 Task: Measure the distance between Phoenix and Albuquerque.
Action: Mouse moved to (216, 57)
Screenshot: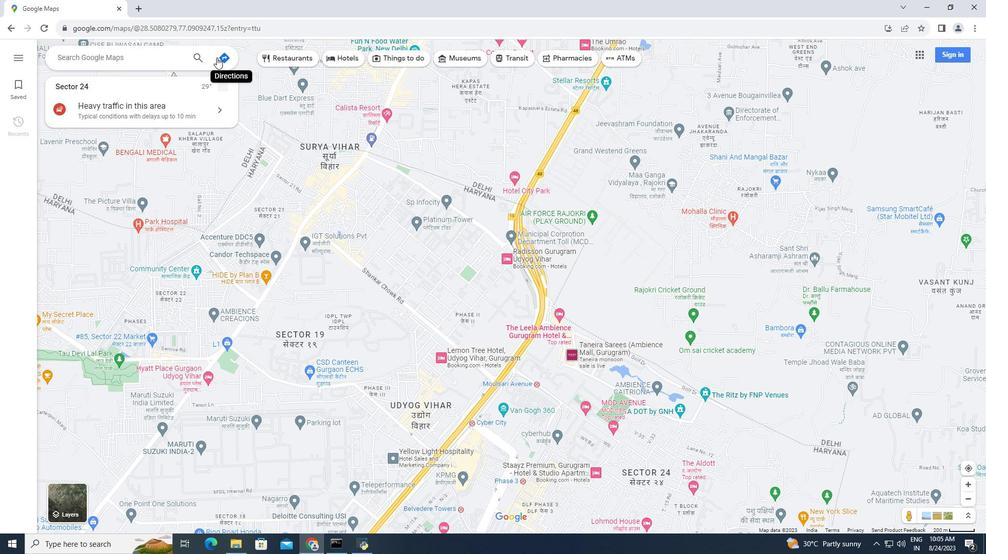 
Action: Mouse pressed left at (216, 57)
Screenshot: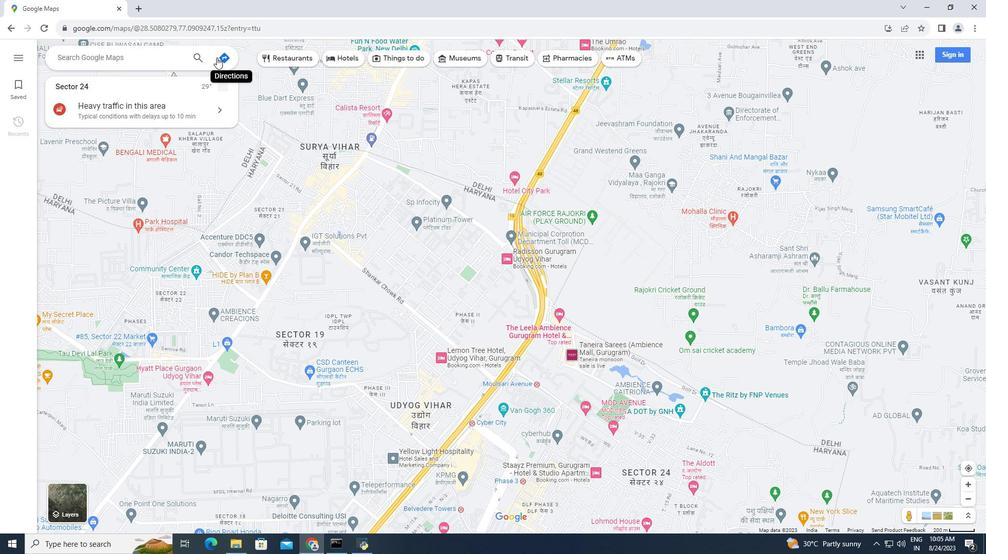 
Action: Mouse moved to (160, 86)
Screenshot: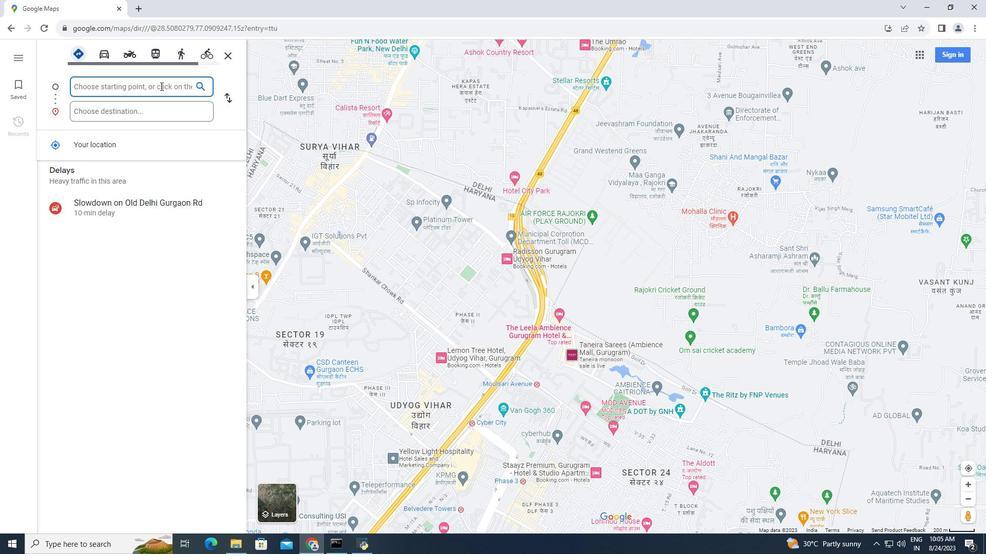 
Action: Mouse pressed left at (160, 86)
Screenshot: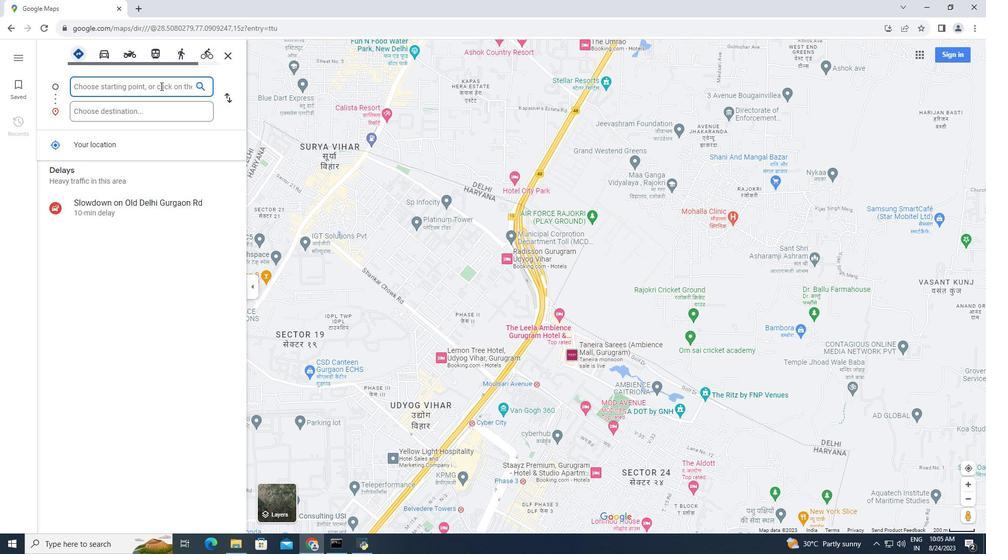 
Action: Mouse moved to (160, 86)
Screenshot: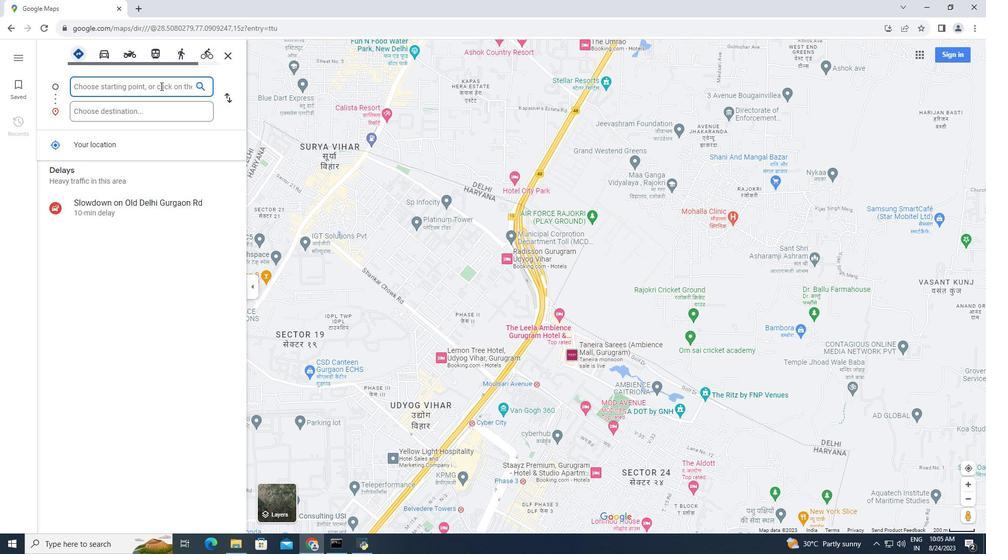 
Action: Key pressed <Key.caps_lock>P<Key.caps_lock>j<Key.backspace>hoenix<Key.tab>
Screenshot: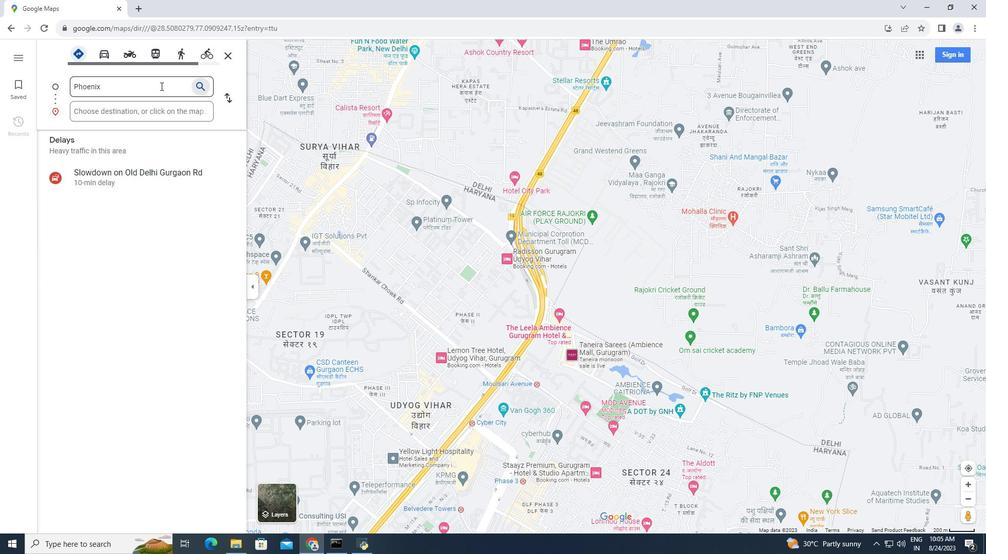
Action: Mouse moved to (154, 107)
Screenshot: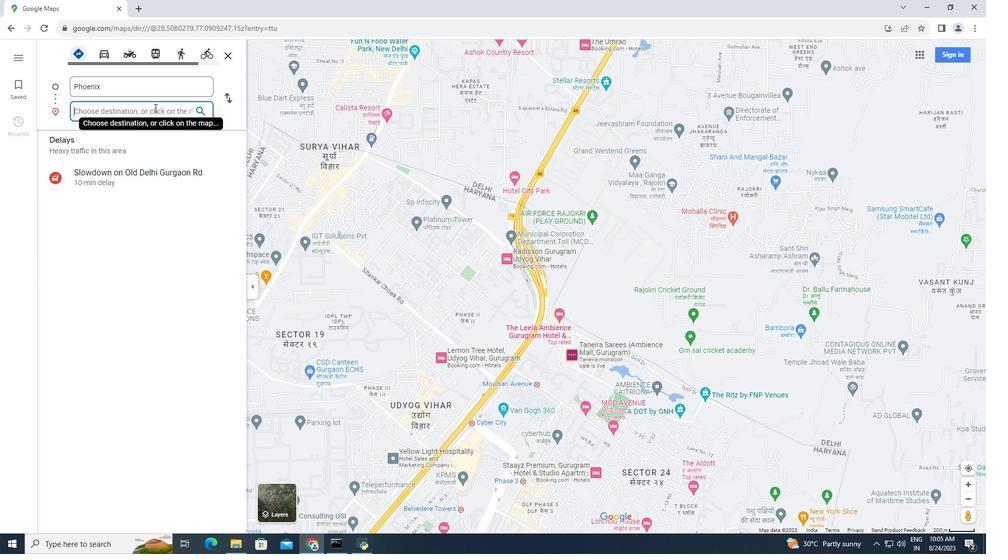 
Action: Mouse pressed left at (154, 107)
Screenshot: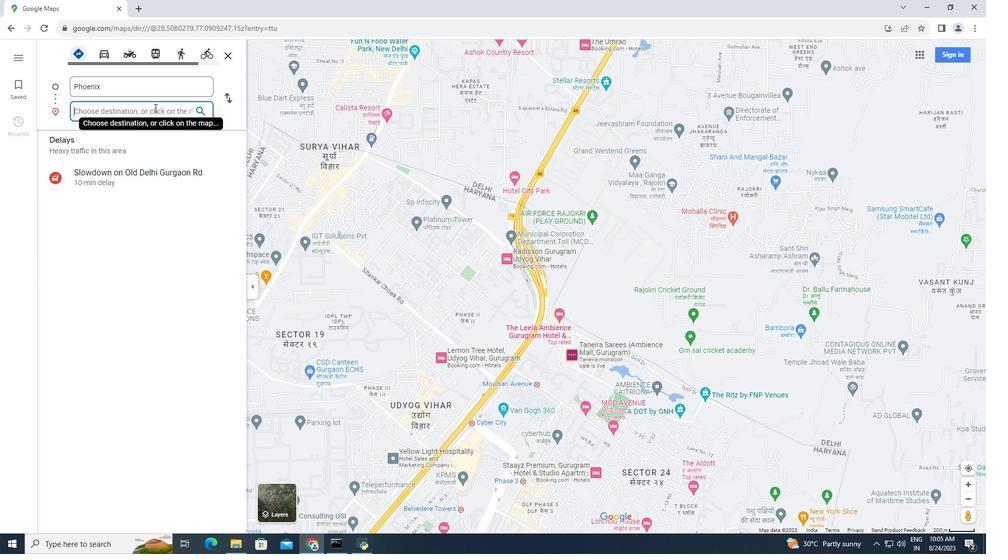 
Action: Key pressed <Key.caps_lock>A<Key.caps_lock>lbuquerque
Screenshot: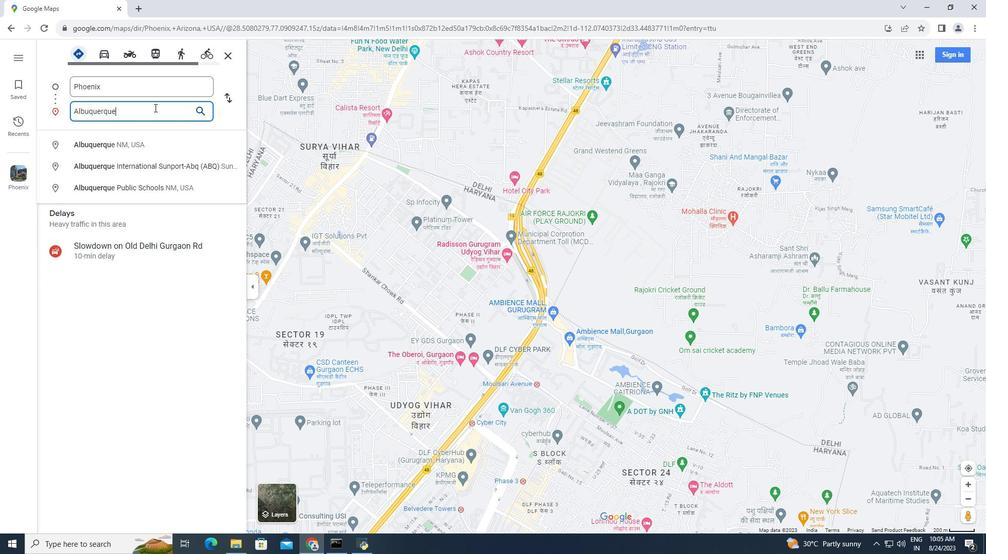 
Action: Mouse moved to (131, 145)
Screenshot: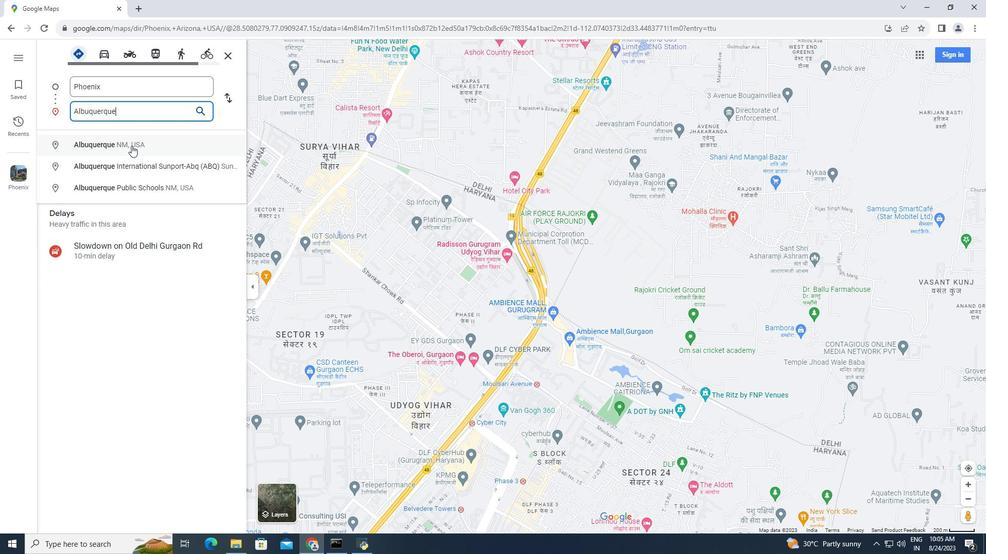 
Action: Mouse pressed left at (131, 145)
Screenshot: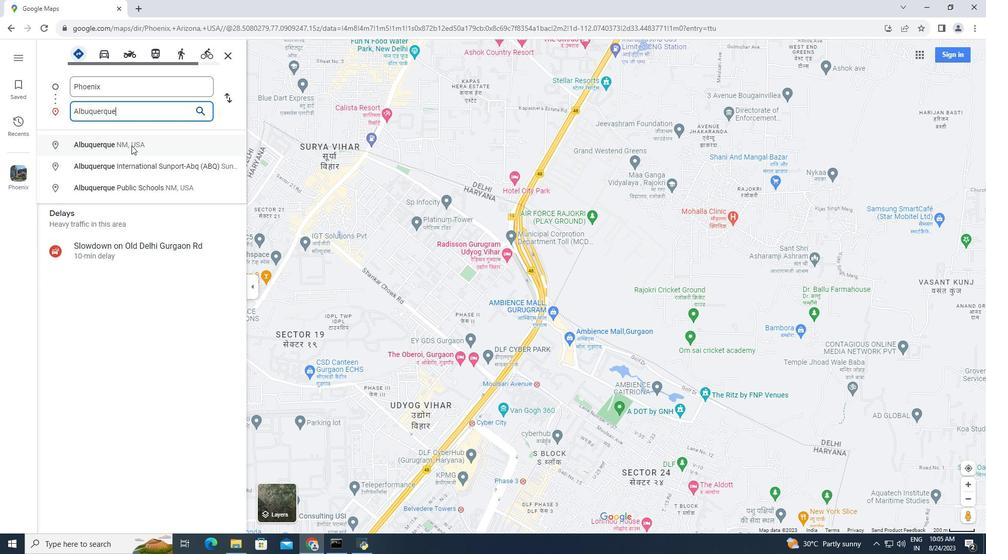 
Action: Mouse moved to (446, 506)
Screenshot: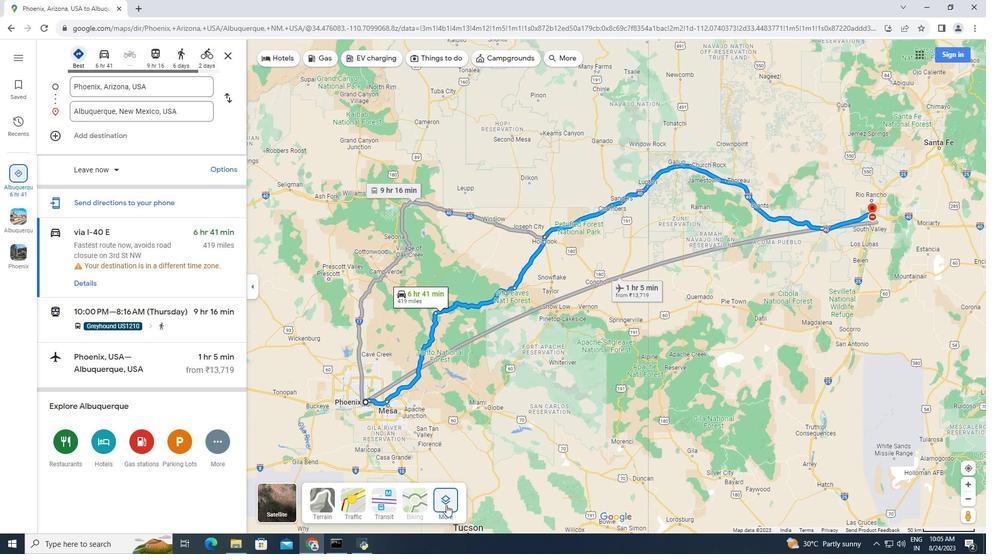 
Action: Mouse pressed left at (446, 506)
Screenshot: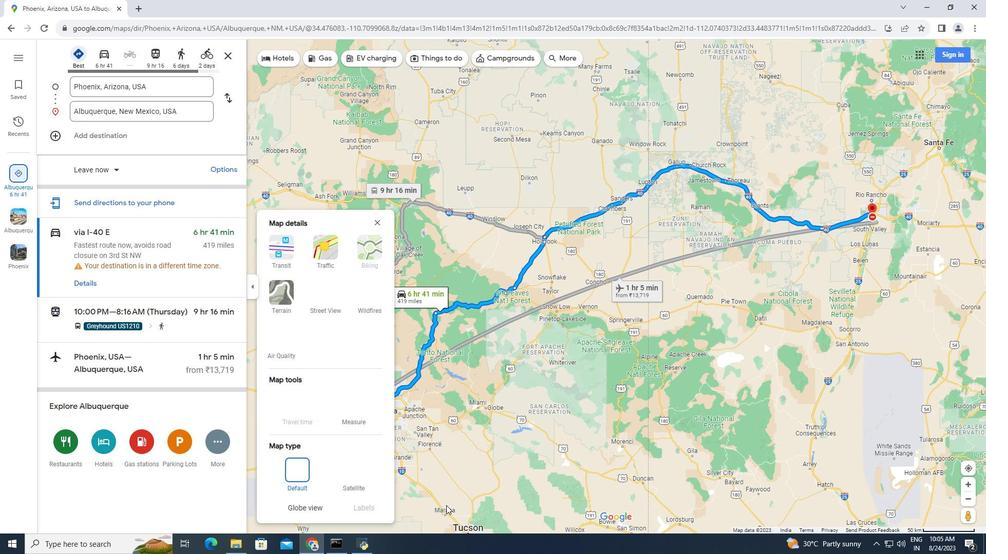 
Action: Mouse moved to (355, 407)
Screenshot: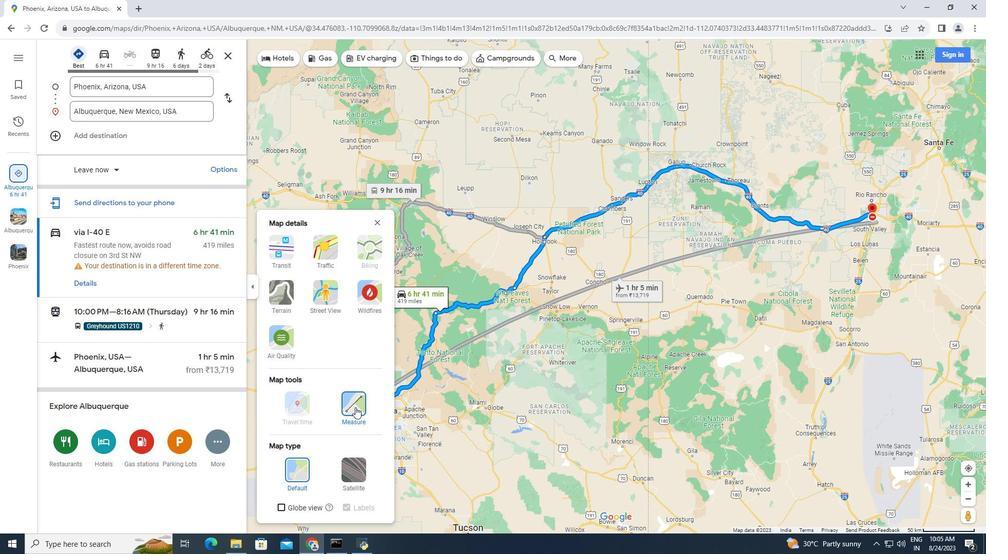 
Action: Mouse pressed left at (355, 407)
Screenshot: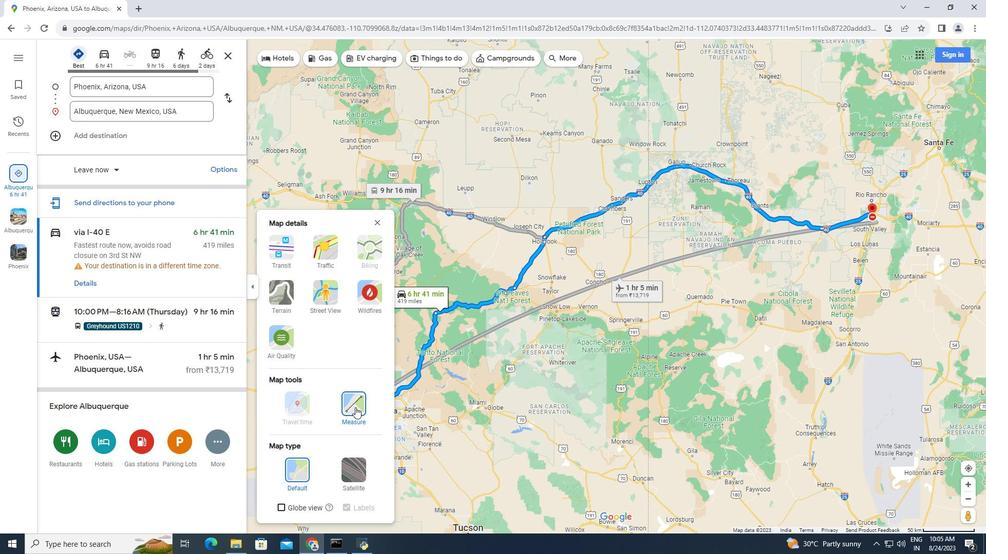 
Action: Mouse moved to (871, 209)
Screenshot: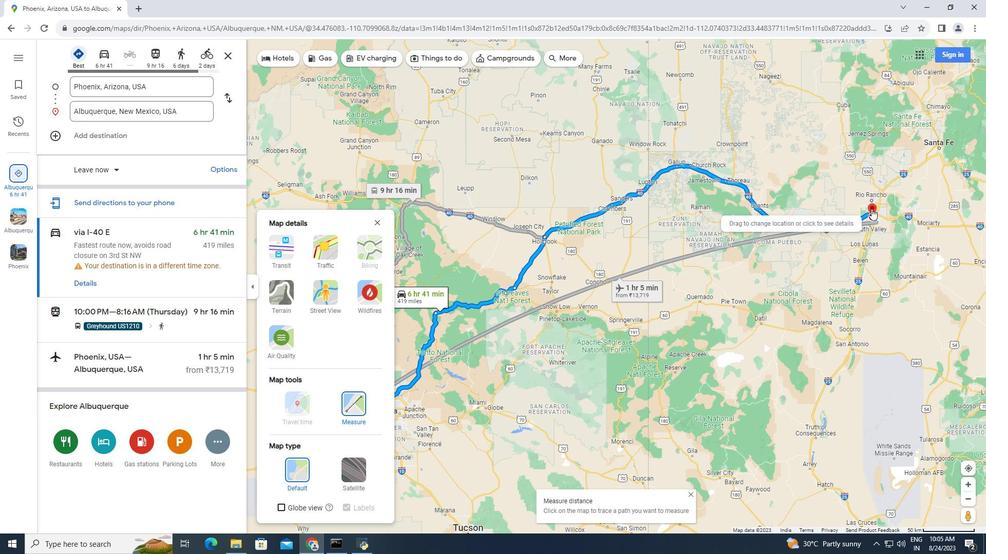 
Action: Mouse pressed left at (871, 209)
Screenshot: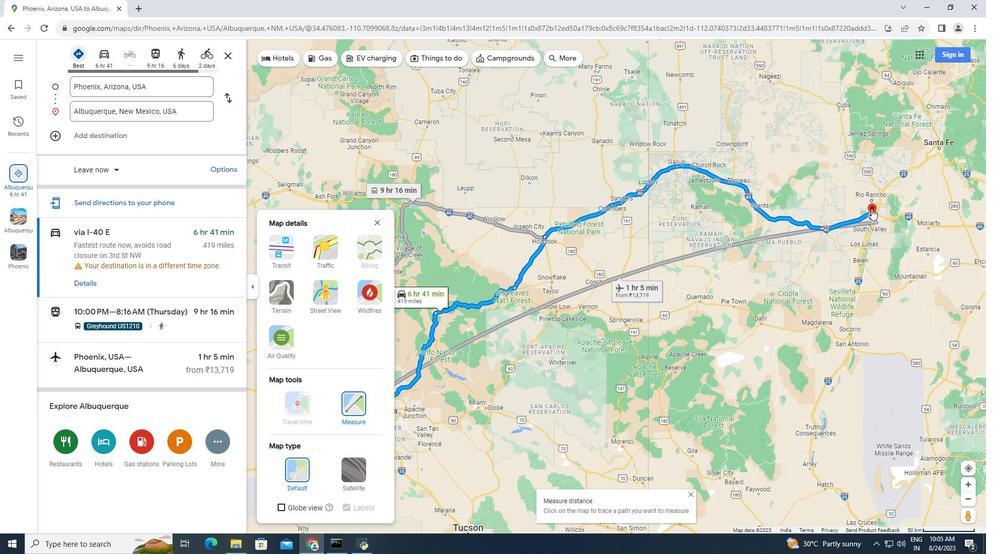
Action: Mouse moved to (596, 272)
Screenshot: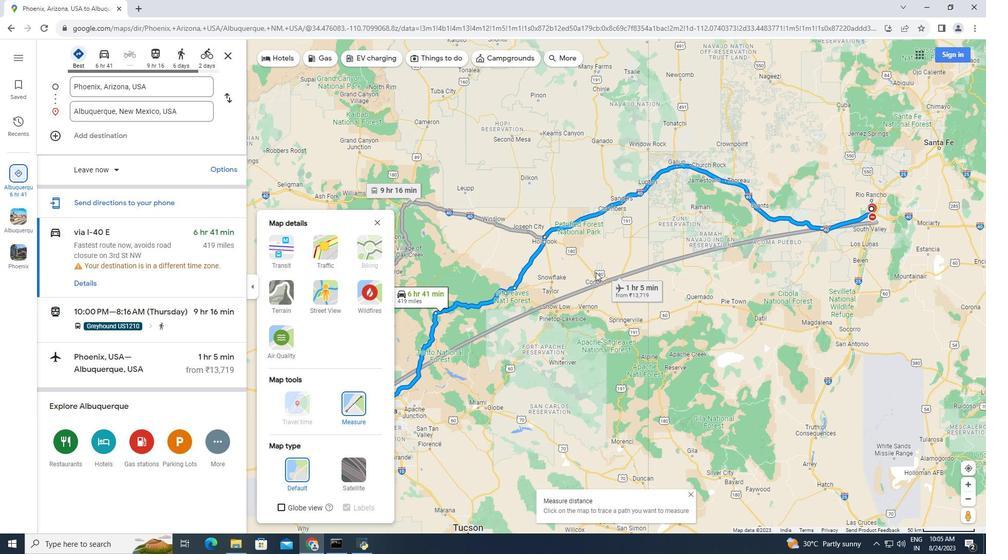 
Action: Mouse scrolled (596, 272) with delta (0, 0)
Screenshot: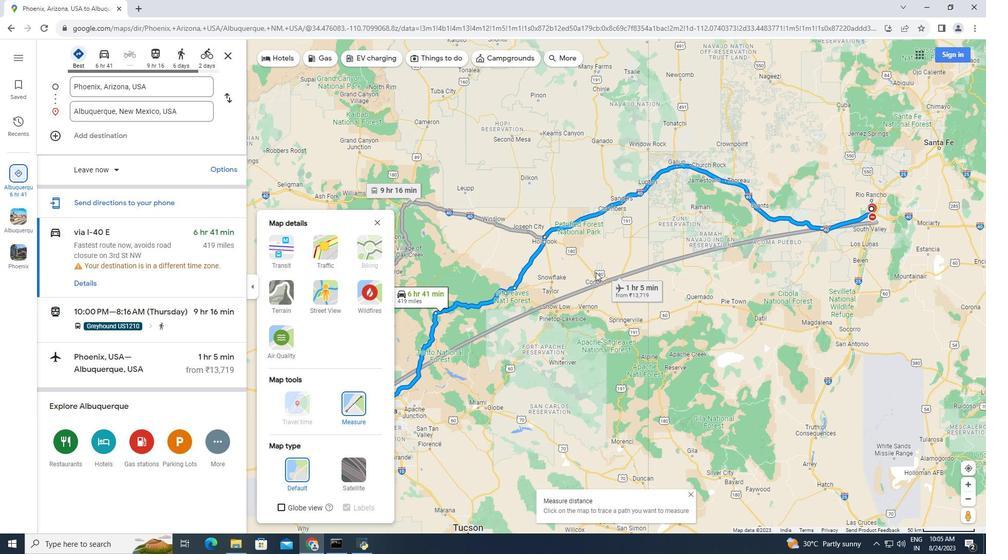 
Action: Mouse scrolled (596, 272) with delta (0, 0)
Screenshot: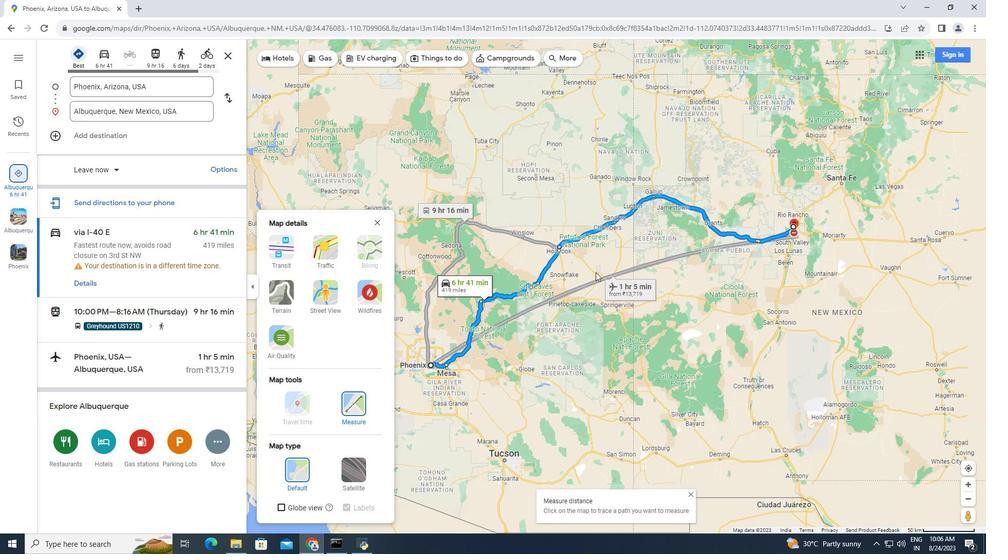 
Action: Mouse scrolled (596, 272) with delta (0, 0)
Screenshot: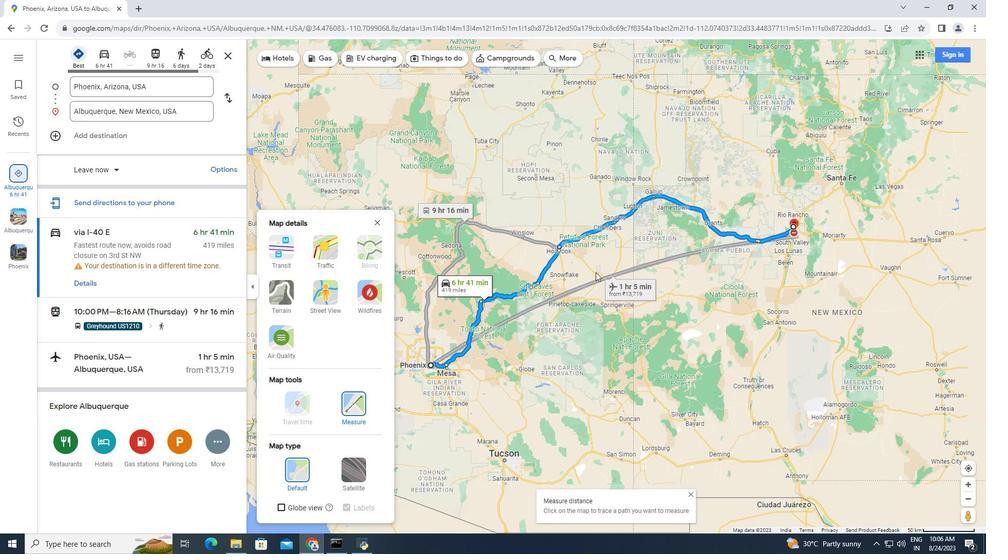 
Action: Mouse moved to (457, 348)
Screenshot: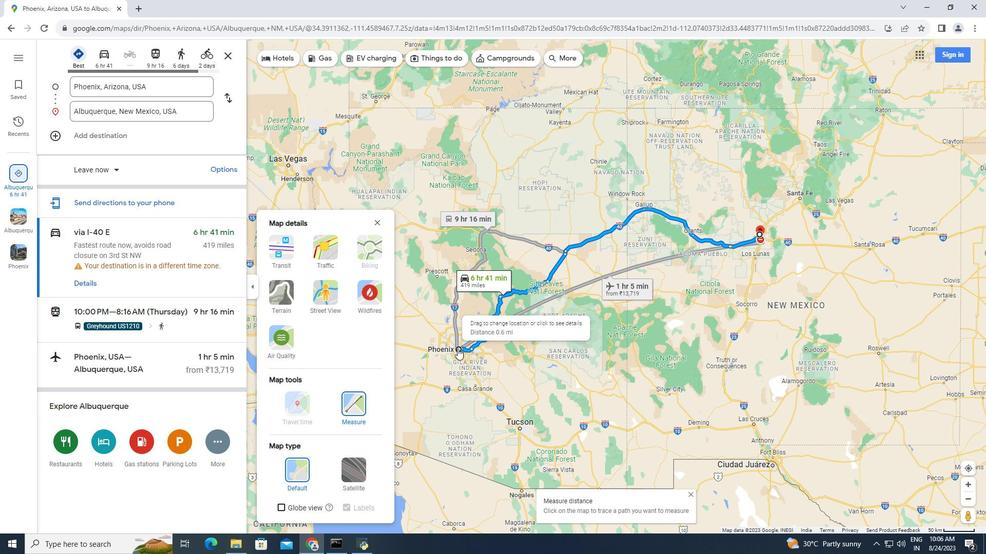 
Action: Mouse pressed left at (457, 348)
Screenshot: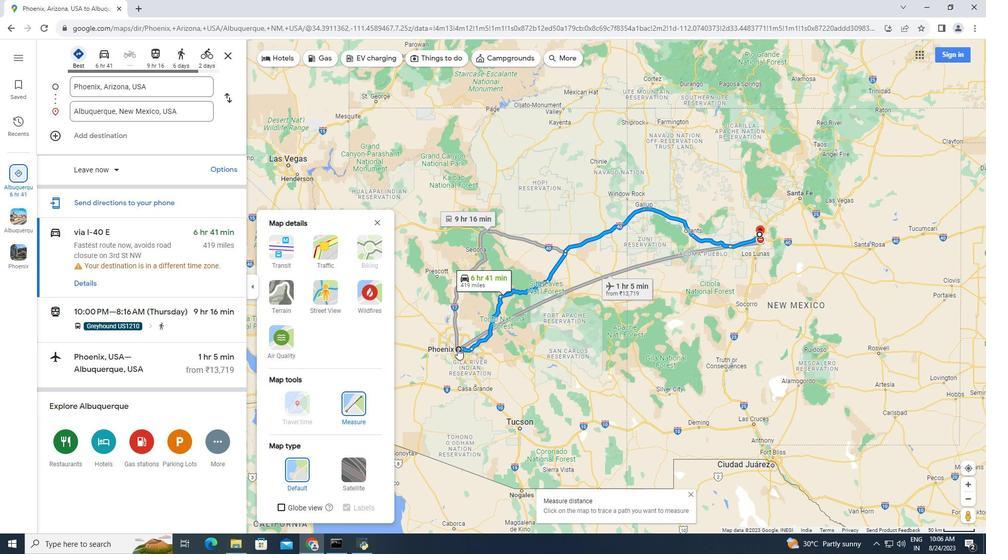 
Action: Mouse moved to (460, 335)
Screenshot: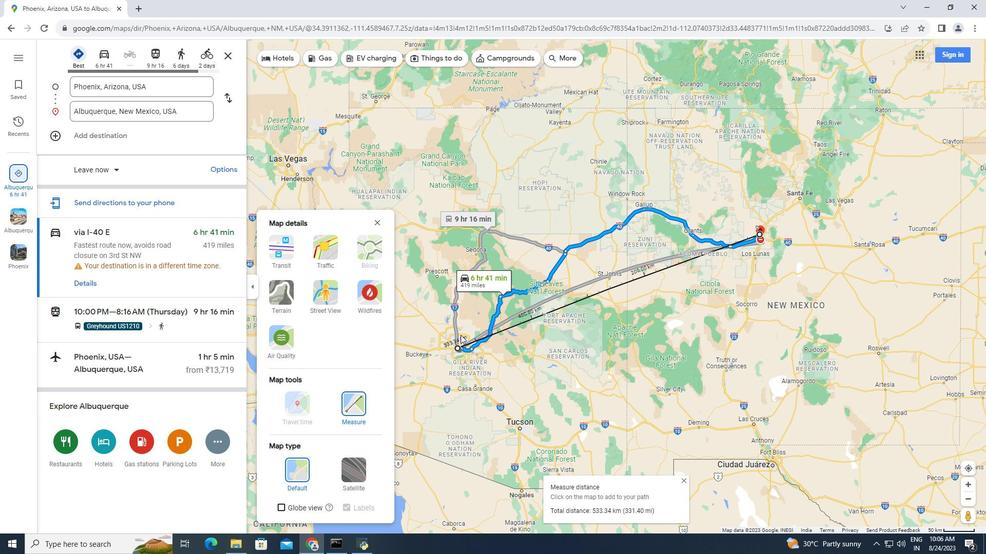 
Action: Mouse scrolled (460, 336) with delta (0, 0)
Screenshot: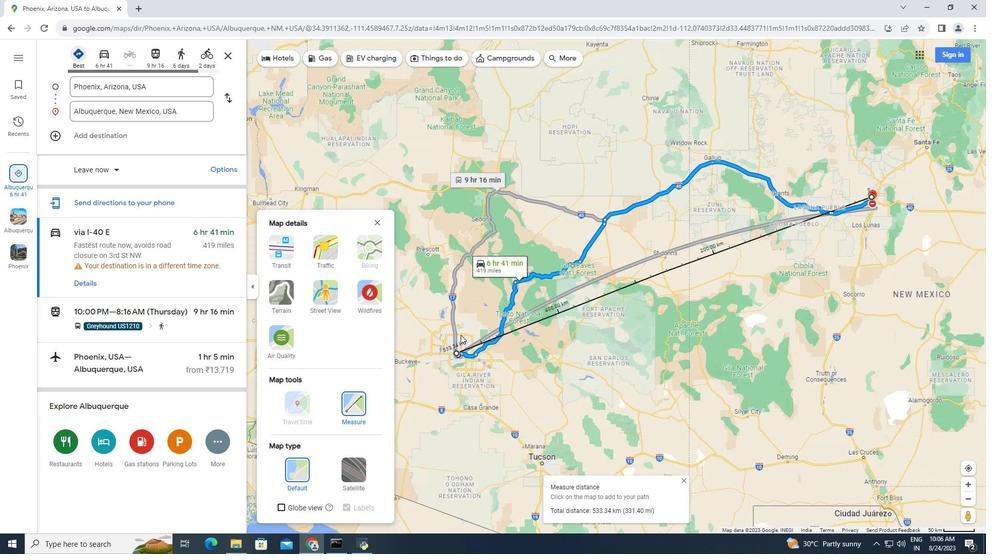 
Action: Mouse scrolled (460, 336) with delta (0, 0)
Screenshot: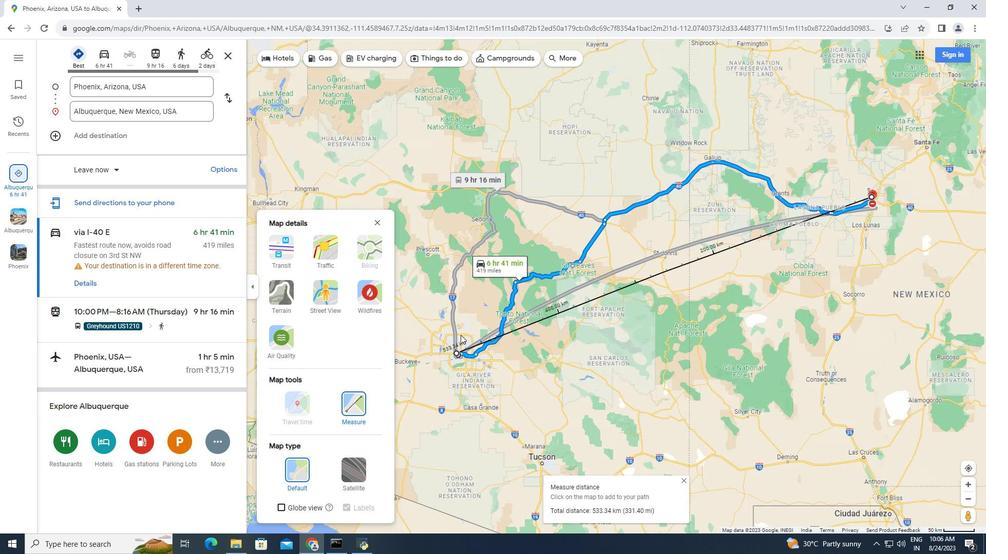 
Action: Mouse moved to (460, 335)
Screenshot: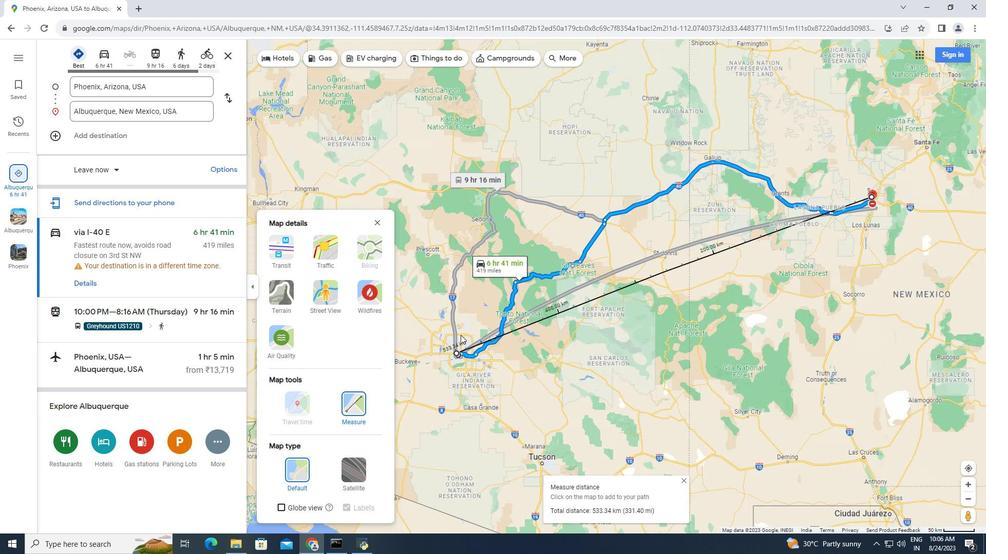
Action: Mouse scrolled (460, 336) with delta (0, 0)
Screenshot: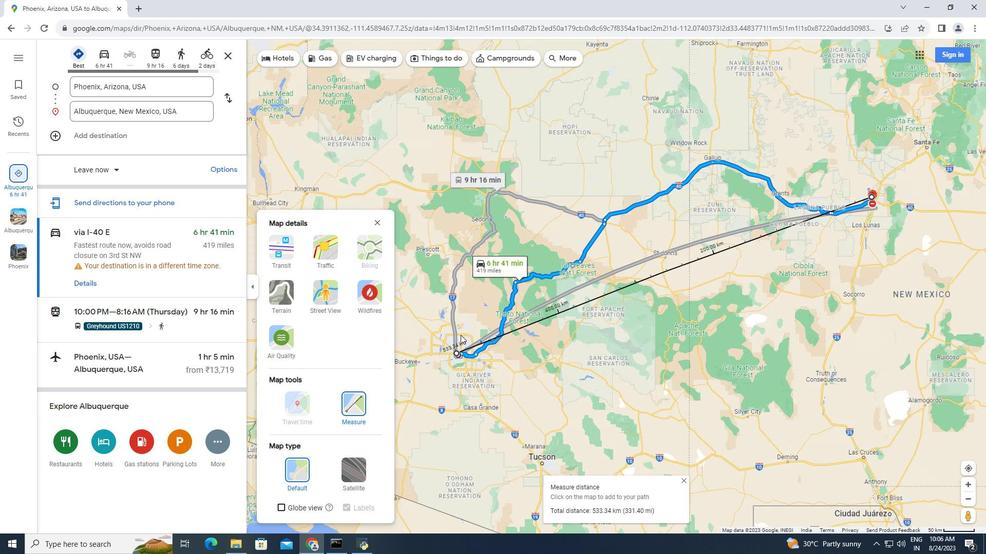 
Action: Mouse moved to (537, 371)
Screenshot: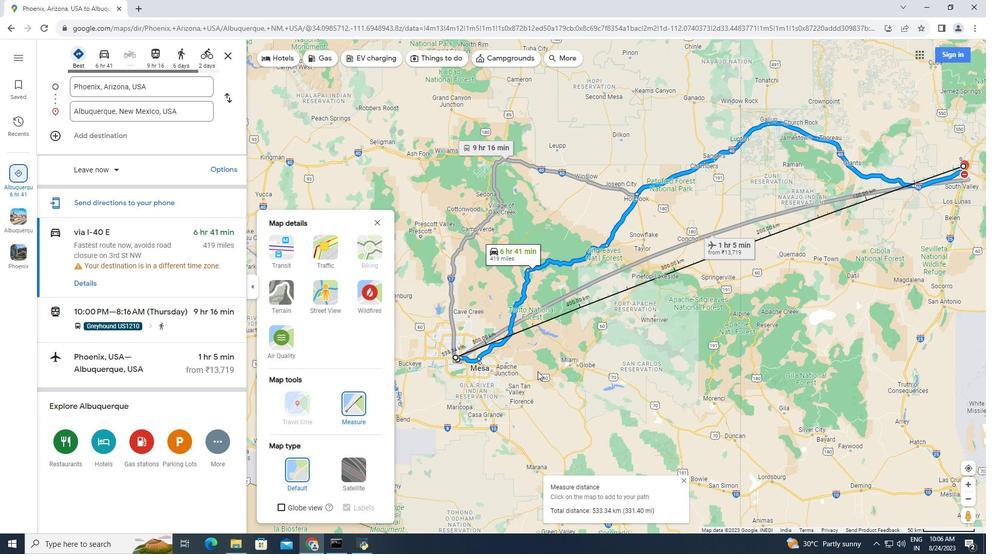 
Action: Mouse scrolled (537, 372) with delta (0, 0)
Screenshot: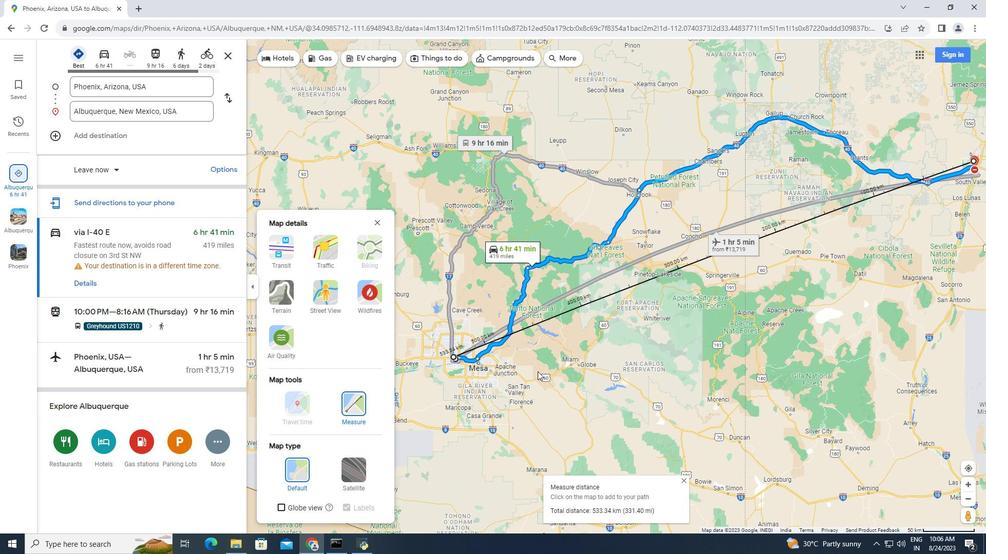 
Action: Mouse moved to (740, 354)
Screenshot: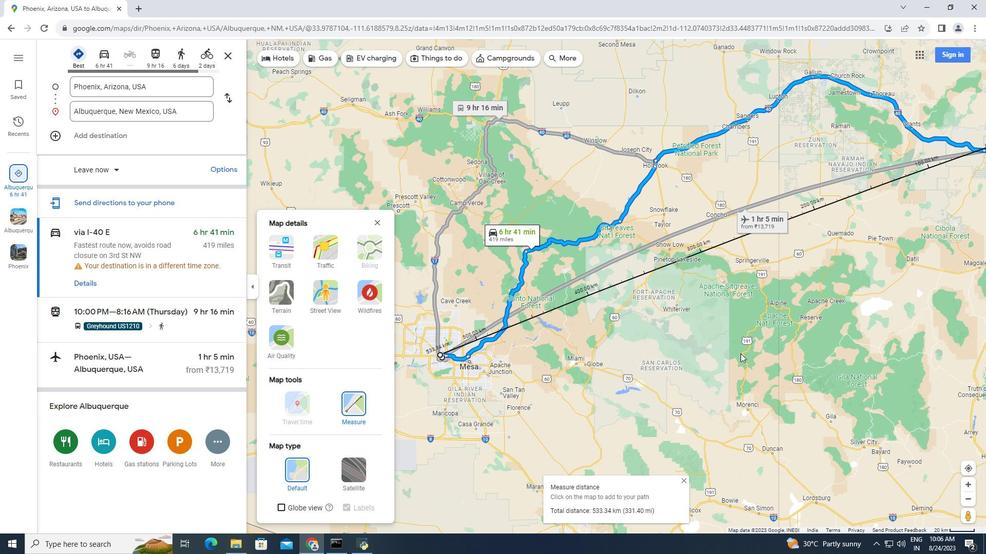 
Action: Mouse scrolled (740, 353) with delta (0, 0)
Screenshot: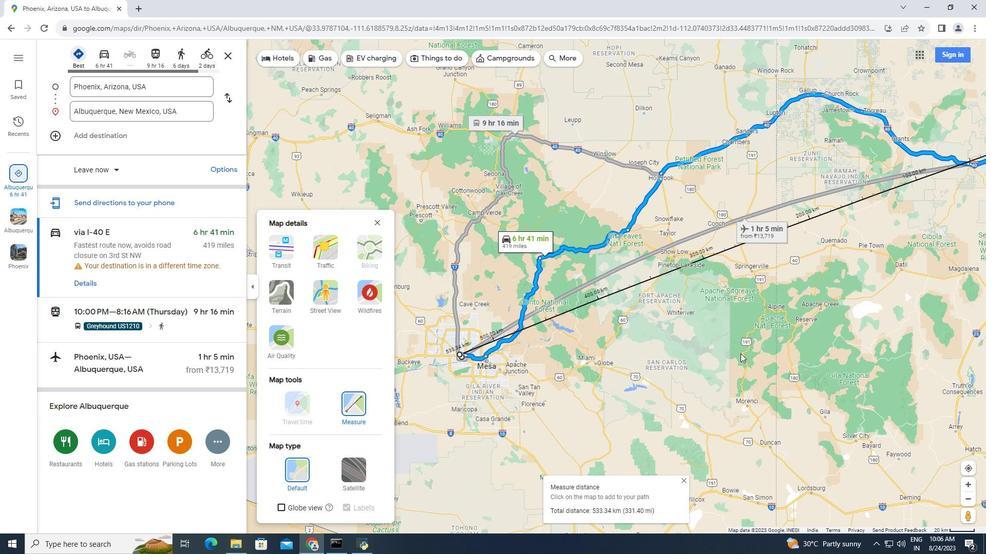 
Action: Mouse moved to (849, 325)
Screenshot: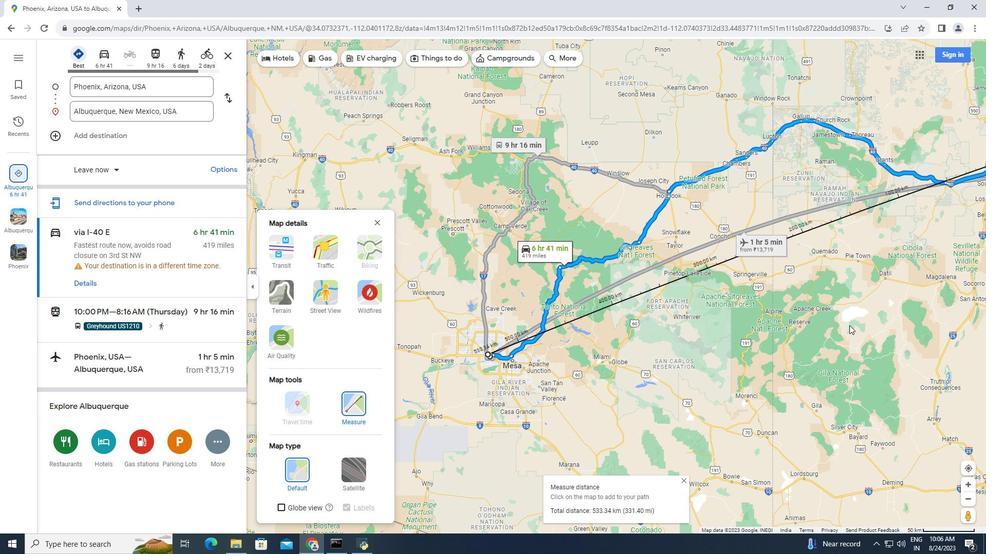 
Action: Mouse pressed left at (849, 325)
Screenshot: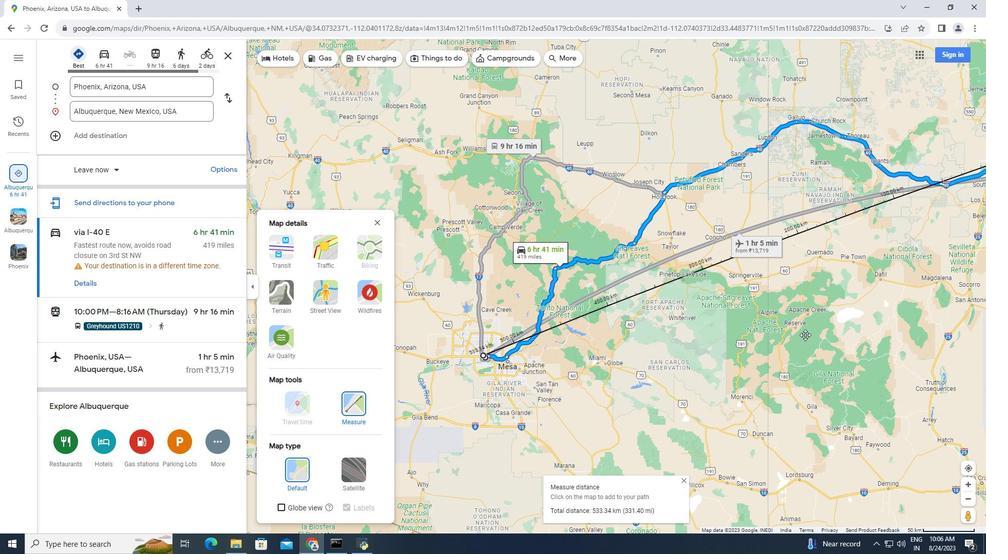 
Action: Mouse moved to (652, 313)
Screenshot: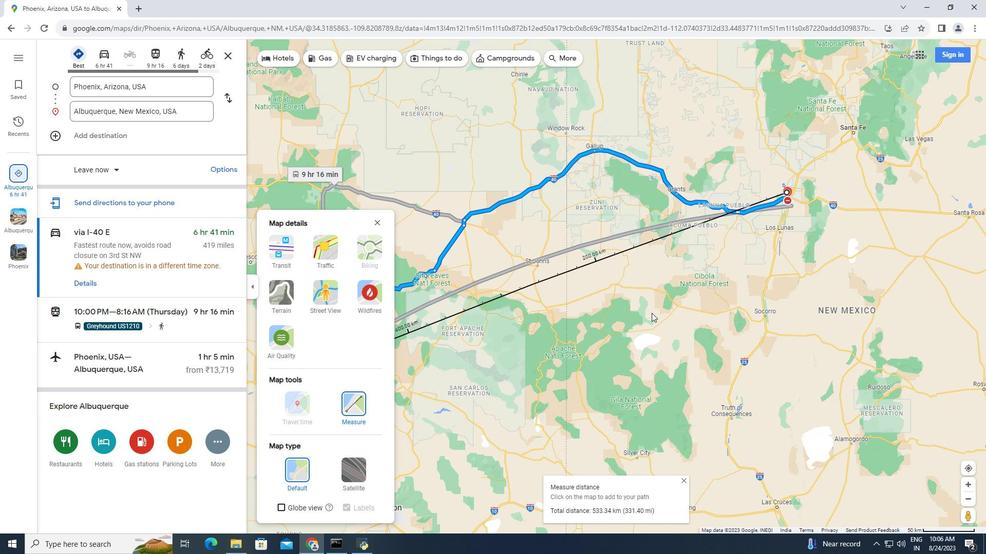 
Action: Mouse scrolled (652, 312) with delta (0, 0)
Screenshot: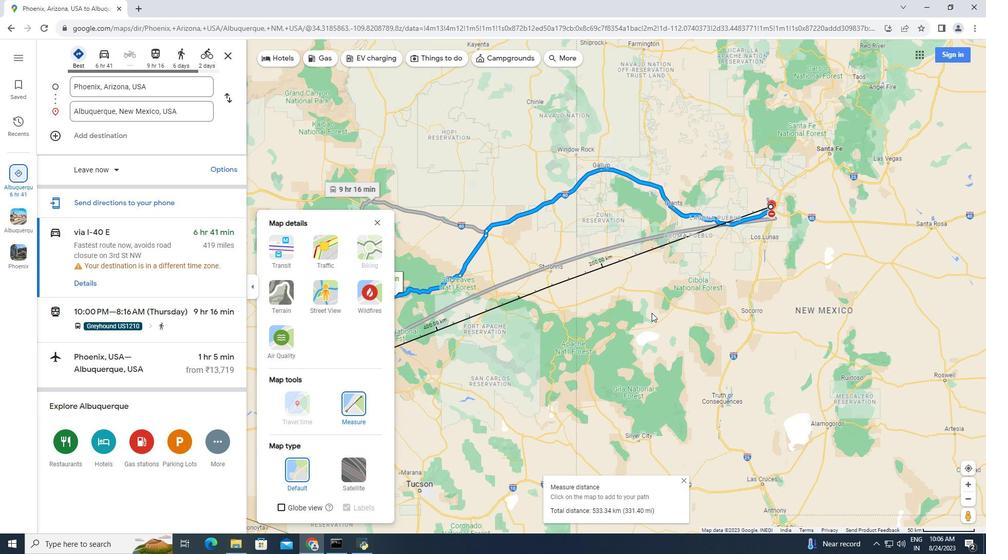 
Action: Mouse scrolled (652, 312) with delta (0, 0)
Screenshot: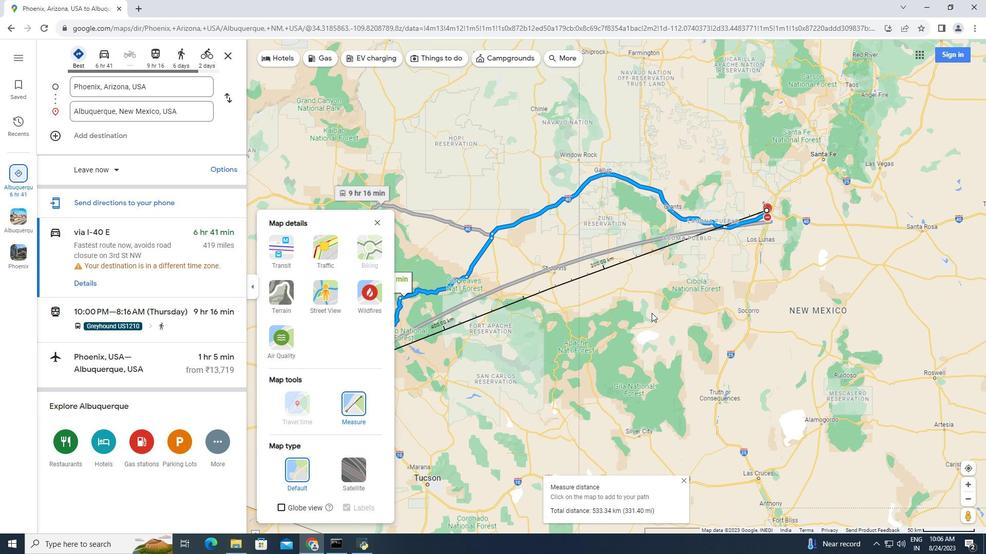 
Action: Mouse scrolled (652, 312) with delta (0, 0)
Screenshot: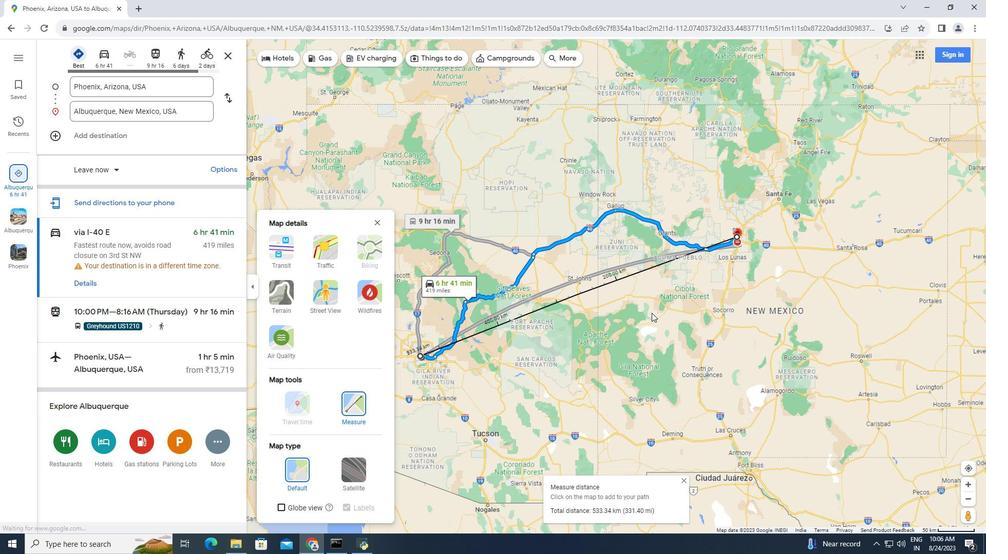 
Action: Mouse scrolled (652, 313) with delta (0, 0)
Screenshot: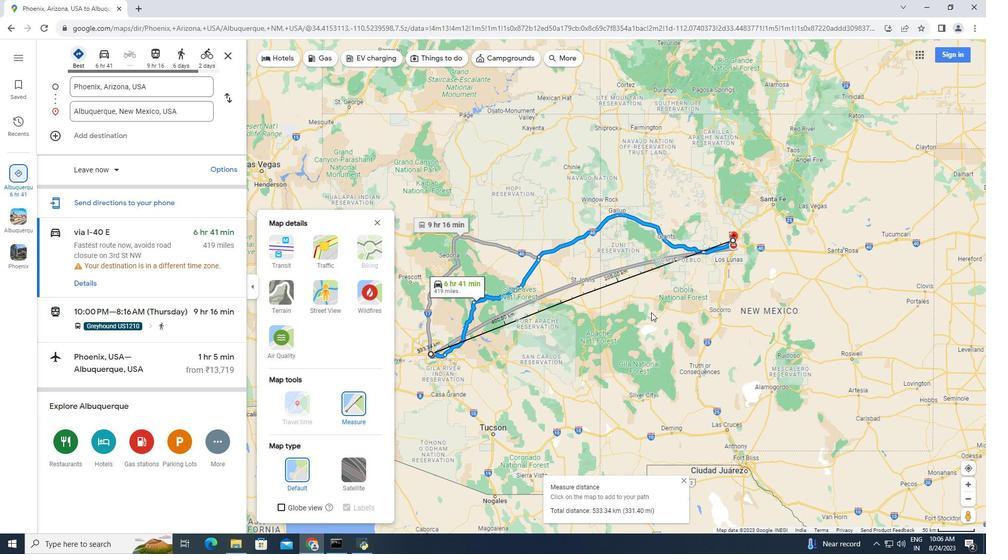 
Action: Mouse moved to (637, 315)
Screenshot: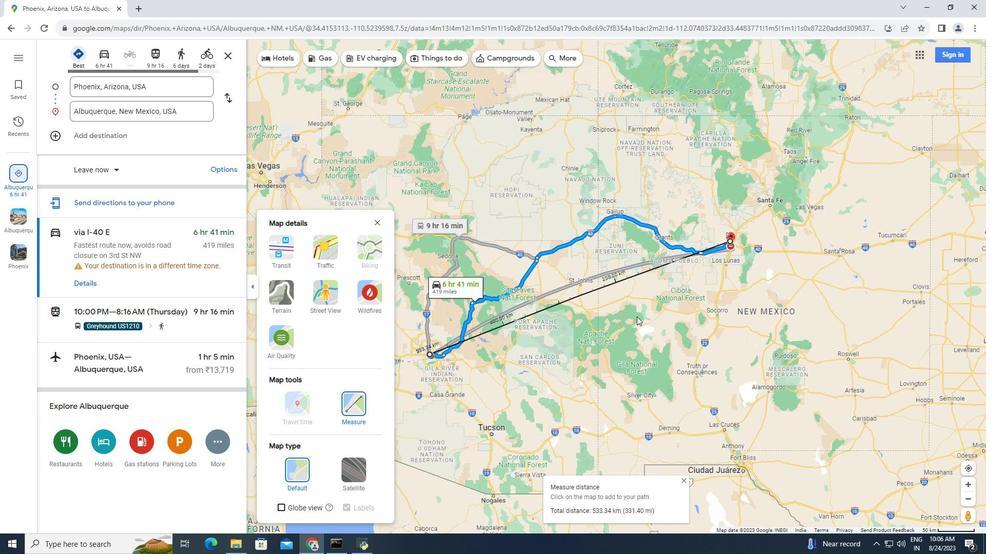 
Action: Mouse scrolled (637, 315) with delta (0, 0)
Screenshot: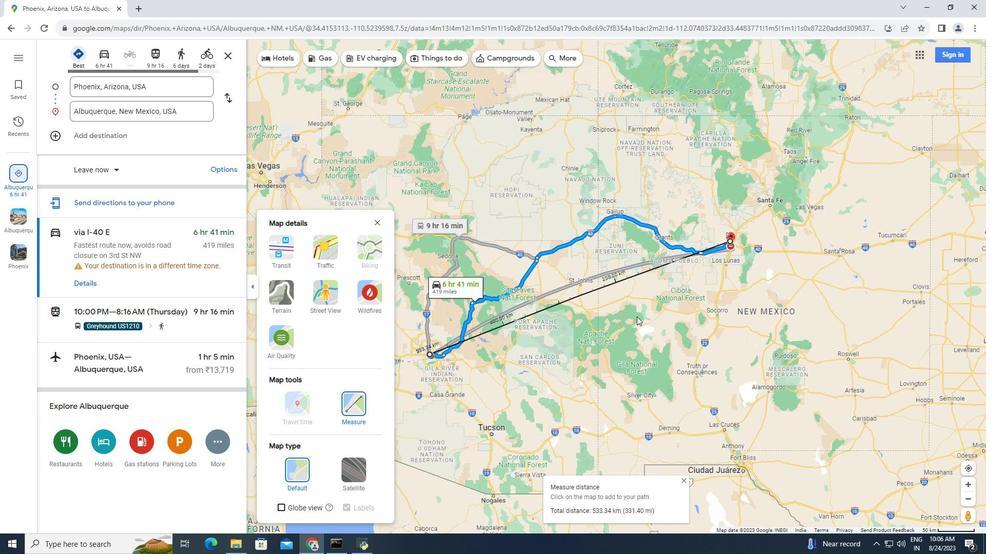 
Action: Mouse moved to (637, 317)
Screenshot: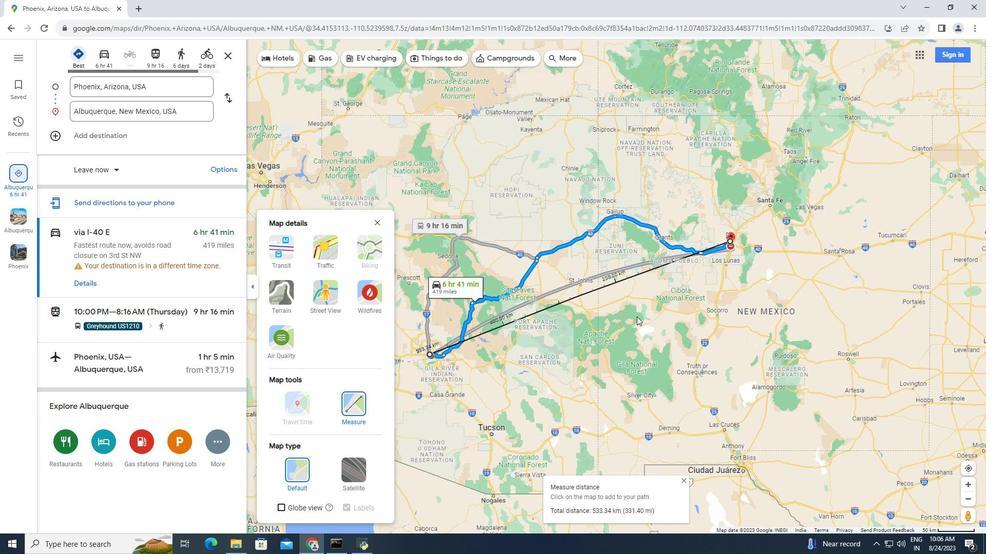 
Action: Mouse scrolled (637, 316) with delta (0, 0)
Screenshot: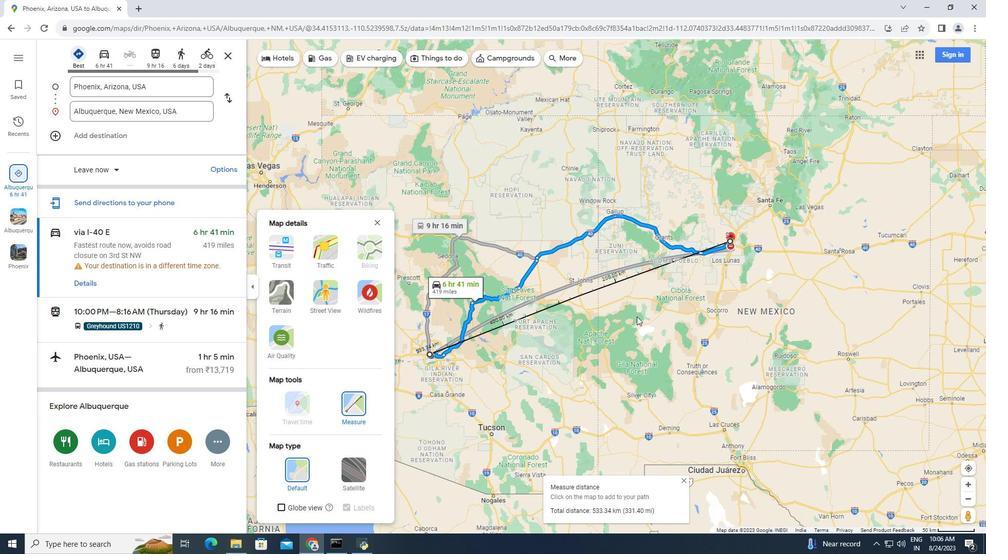 
Action: Mouse moved to (545, 379)
Screenshot: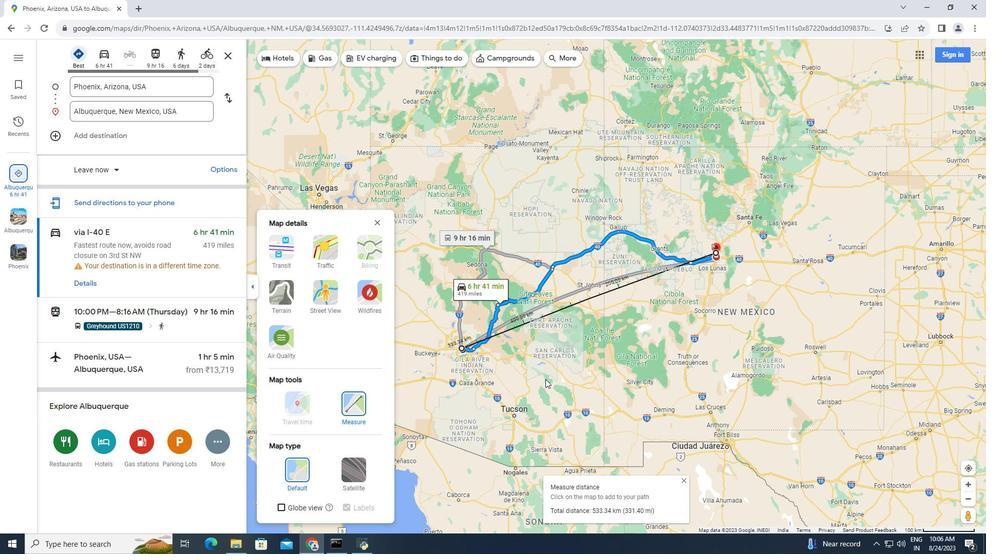 
